 Task: Start in the project Visionary the sprint 'Moonshot', with a duration of 2 weeks.
Action: Mouse moved to (52, 148)
Screenshot: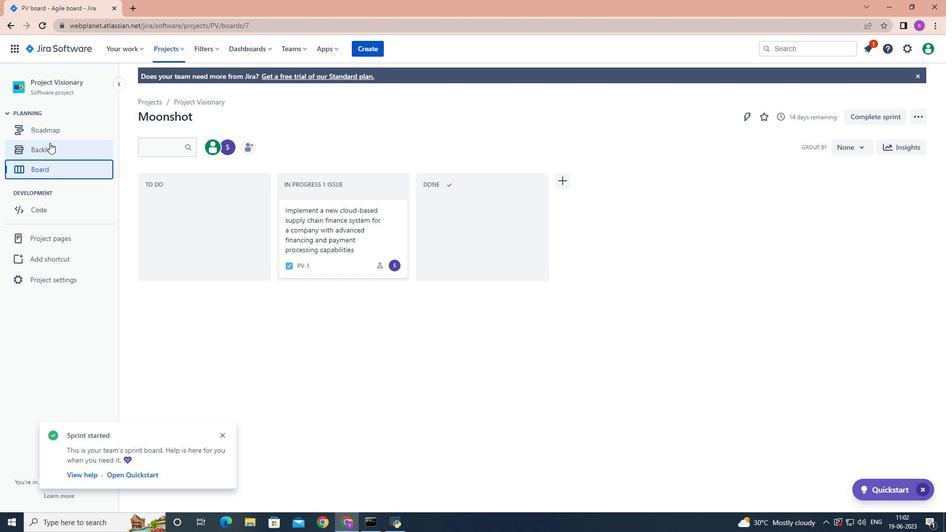 
Action: Mouse pressed left at (52, 148)
Screenshot: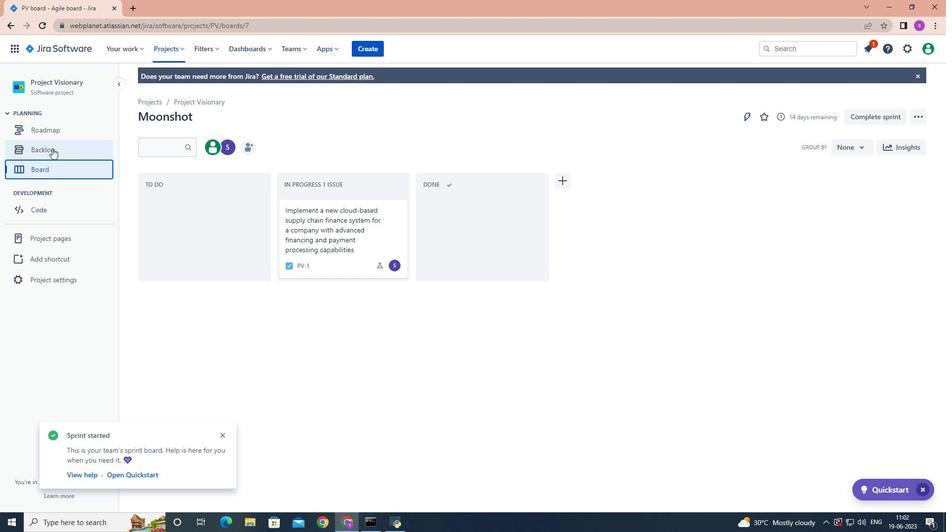 
Action: Mouse moved to (421, 316)
Screenshot: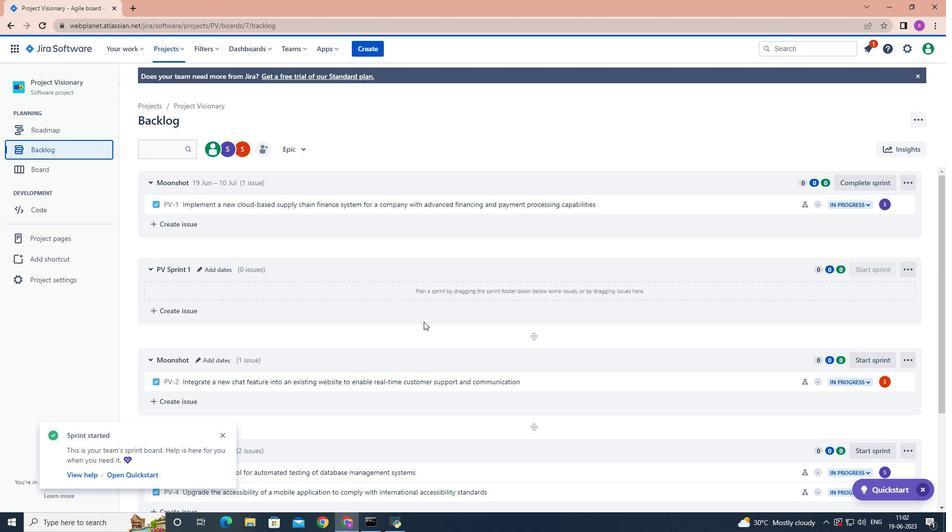 
Action: Mouse scrolled (421, 316) with delta (0, 0)
Screenshot: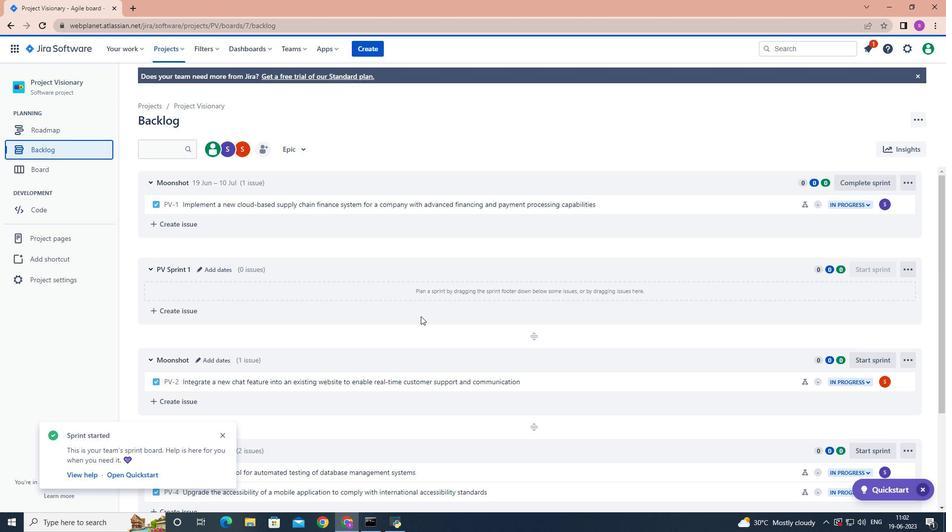 
Action: Mouse scrolled (421, 316) with delta (0, 0)
Screenshot: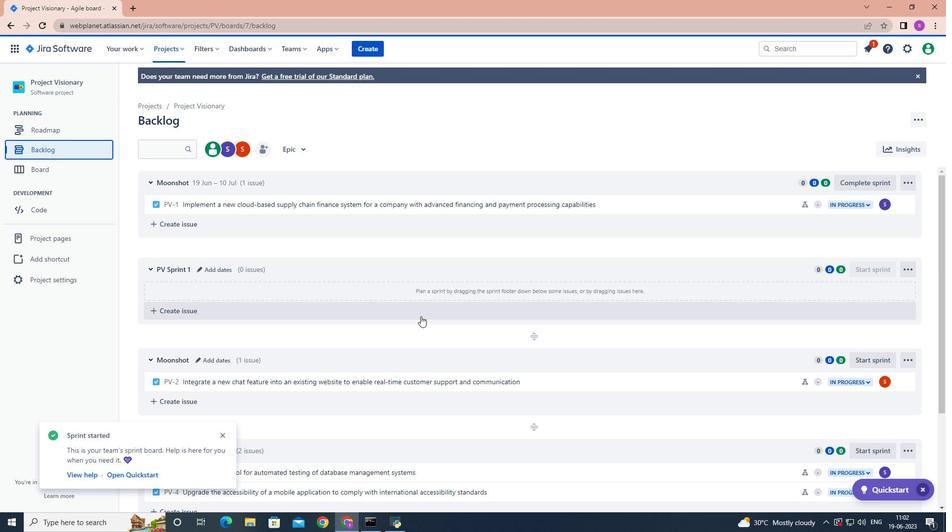 
Action: Mouse scrolled (421, 316) with delta (0, 0)
Screenshot: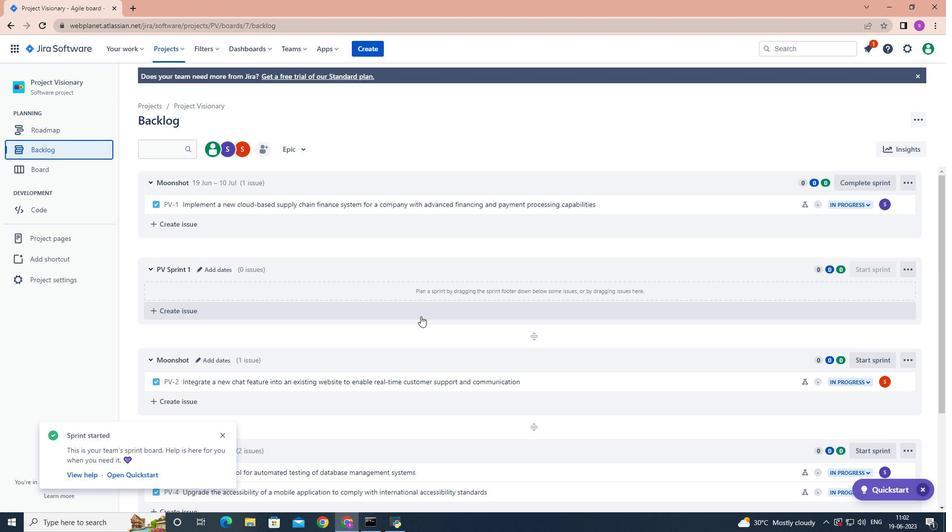 
Action: Mouse scrolled (421, 316) with delta (0, 0)
Screenshot: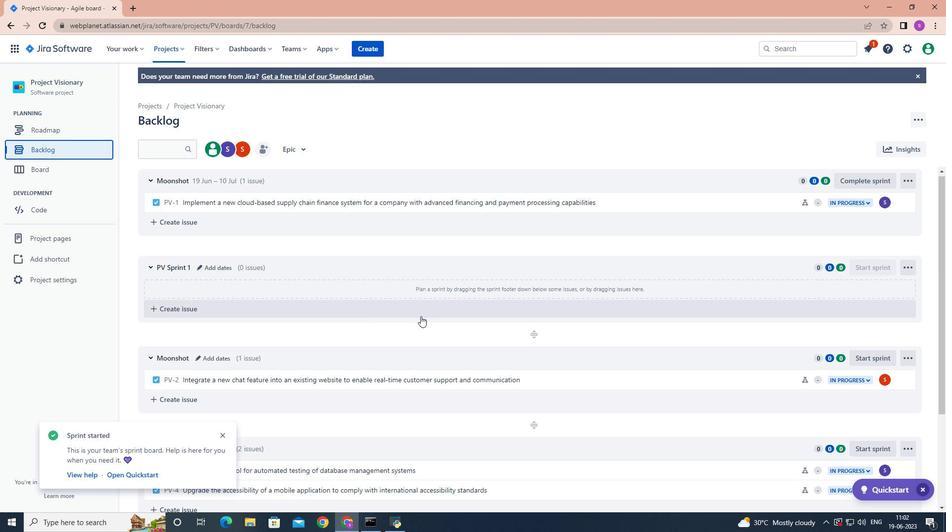 
Action: Mouse scrolled (421, 316) with delta (0, 0)
Screenshot: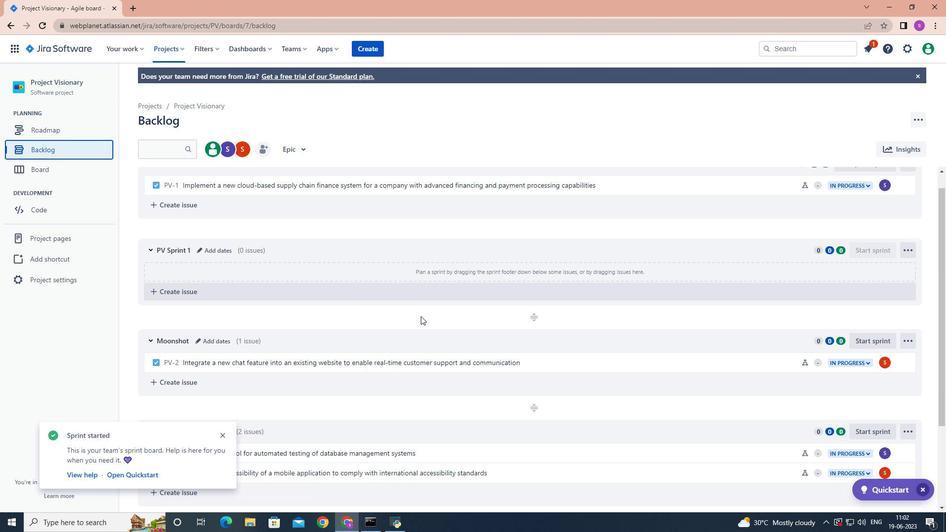 
Action: Mouse moved to (863, 226)
Screenshot: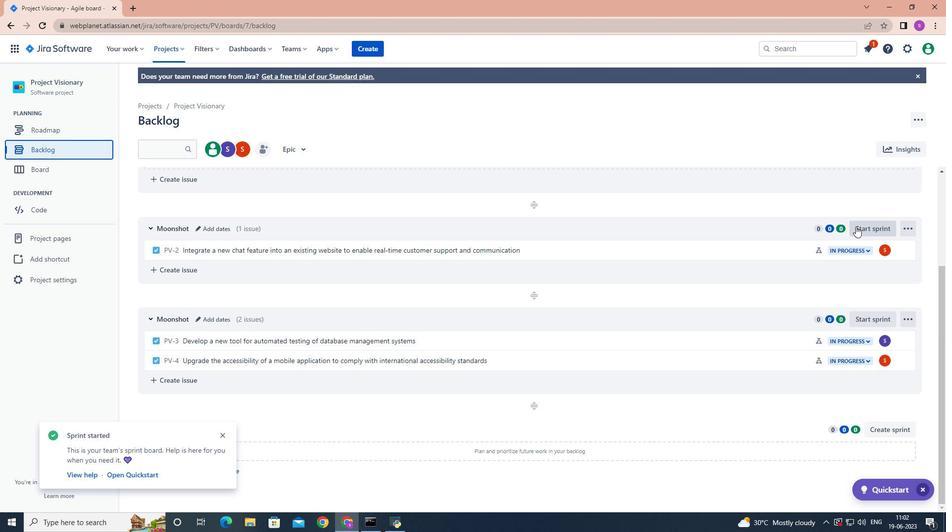 
Action: Mouse pressed left at (863, 226)
Screenshot: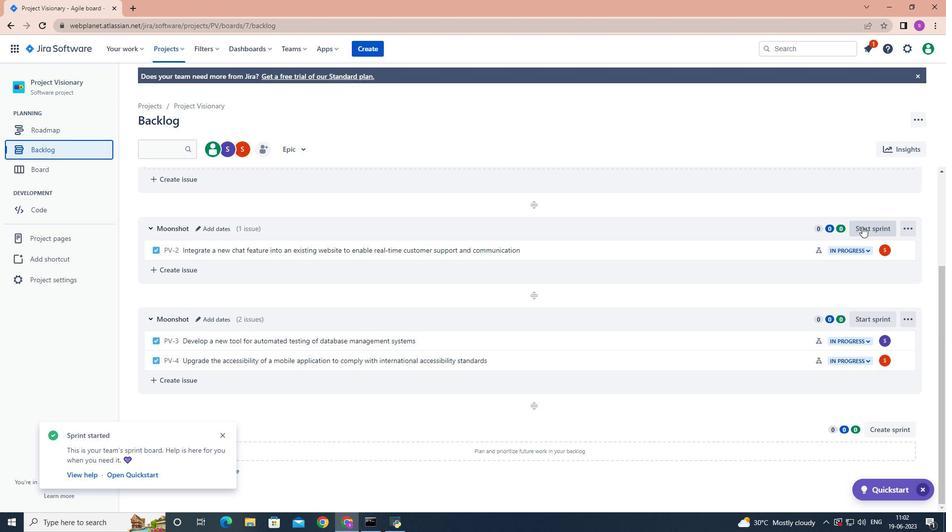 
Action: Mouse moved to (453, 173)
Screenshot: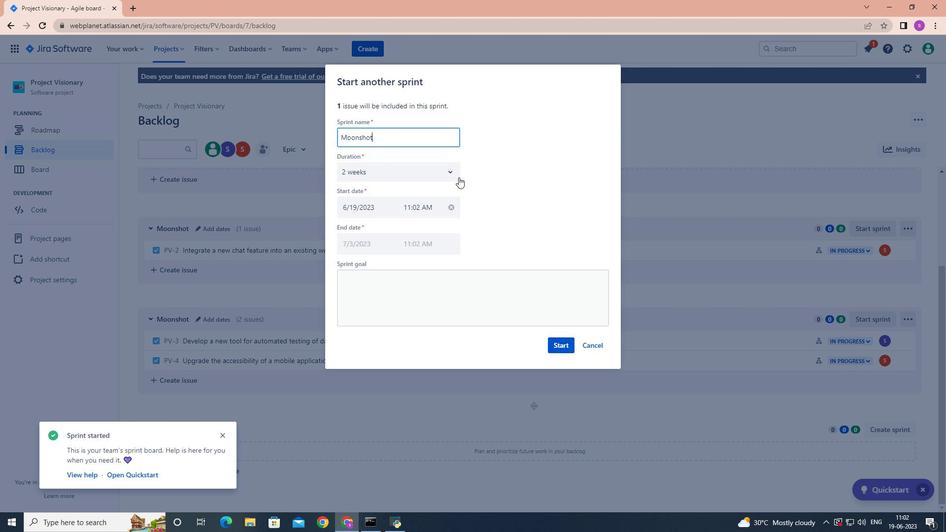 
Action: Mouse pressed left at (453, 173)
Screenshot: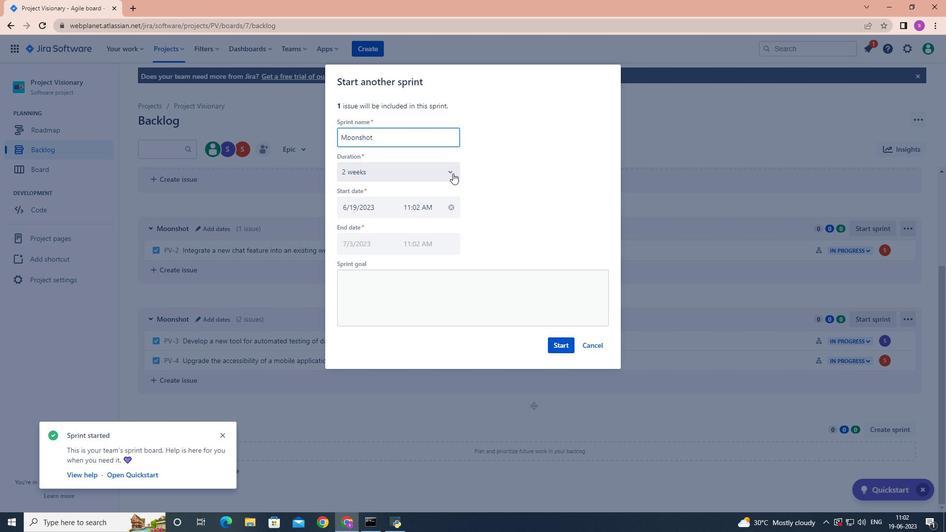 
Action: Mouse moved to (414, 214)
Screenshot: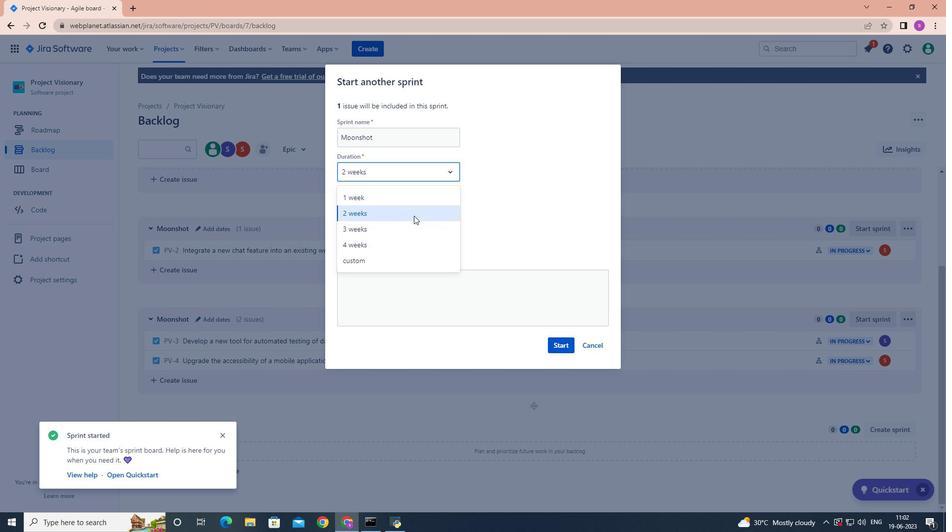 
Action: Mouse pressed left at (414, 214)
Screenshot: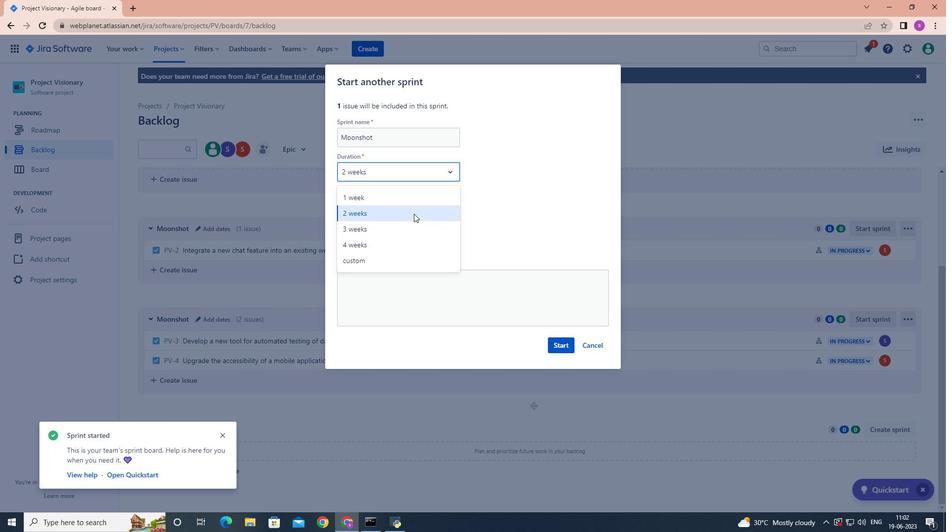 
Action: Mouse moved to (556, 346)
Screenshot: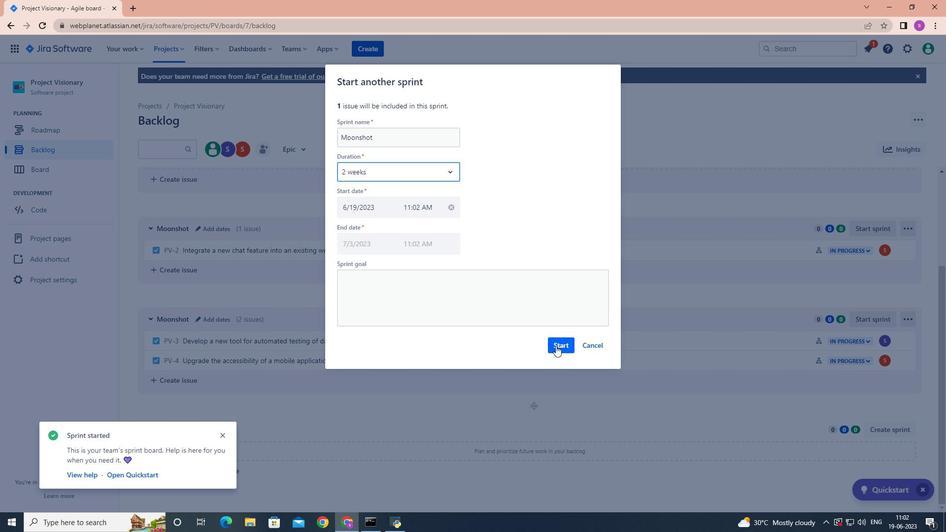 
Action: Mouse pressed left at (556, 346)
Screenshot: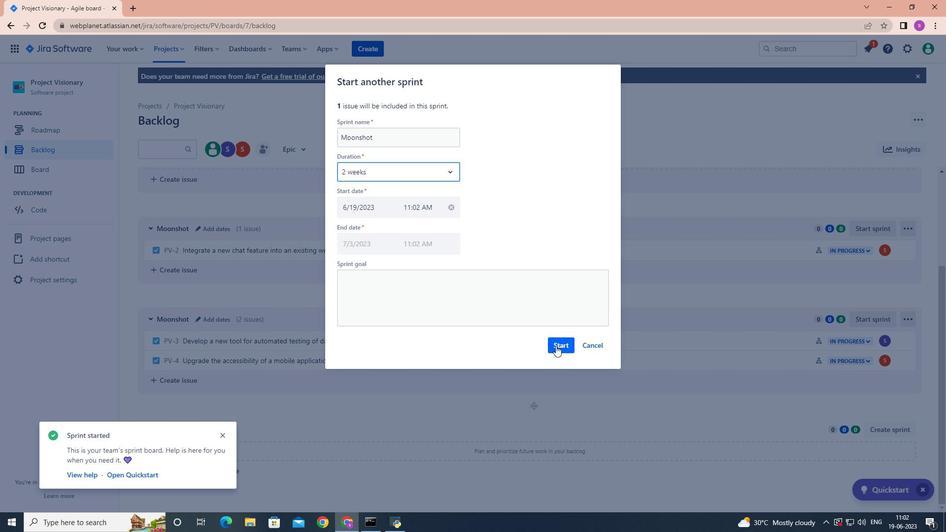 
Action: Mouse moved to (553, 344)
Screenshot: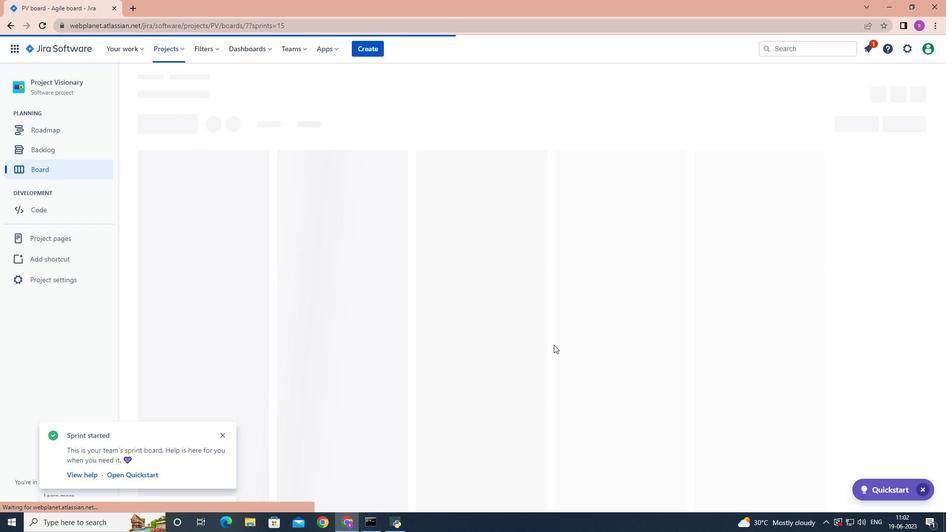 
